Task: Use the formula "IMCOS" in spreadsheet "Project portfolio".
Action: Mouse moved to (653, 406)
Screenshot: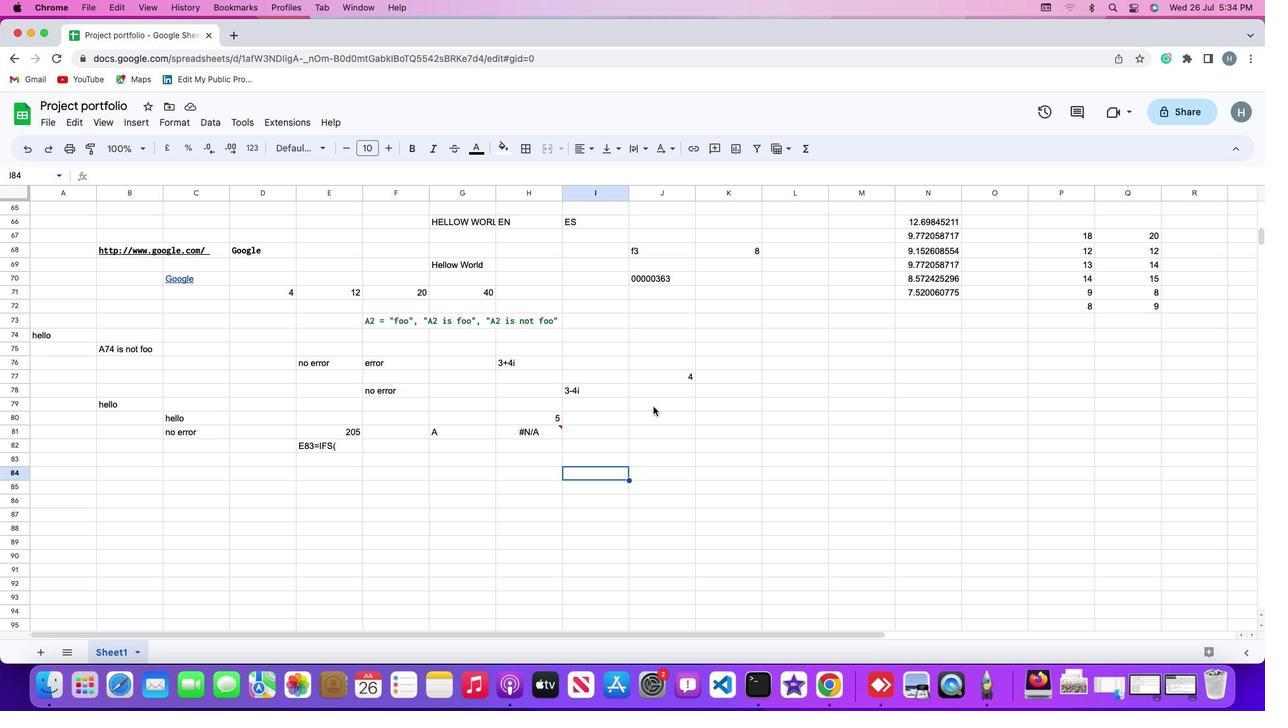 
Action: Mouse pressed left at (653, 406)
Screenshot: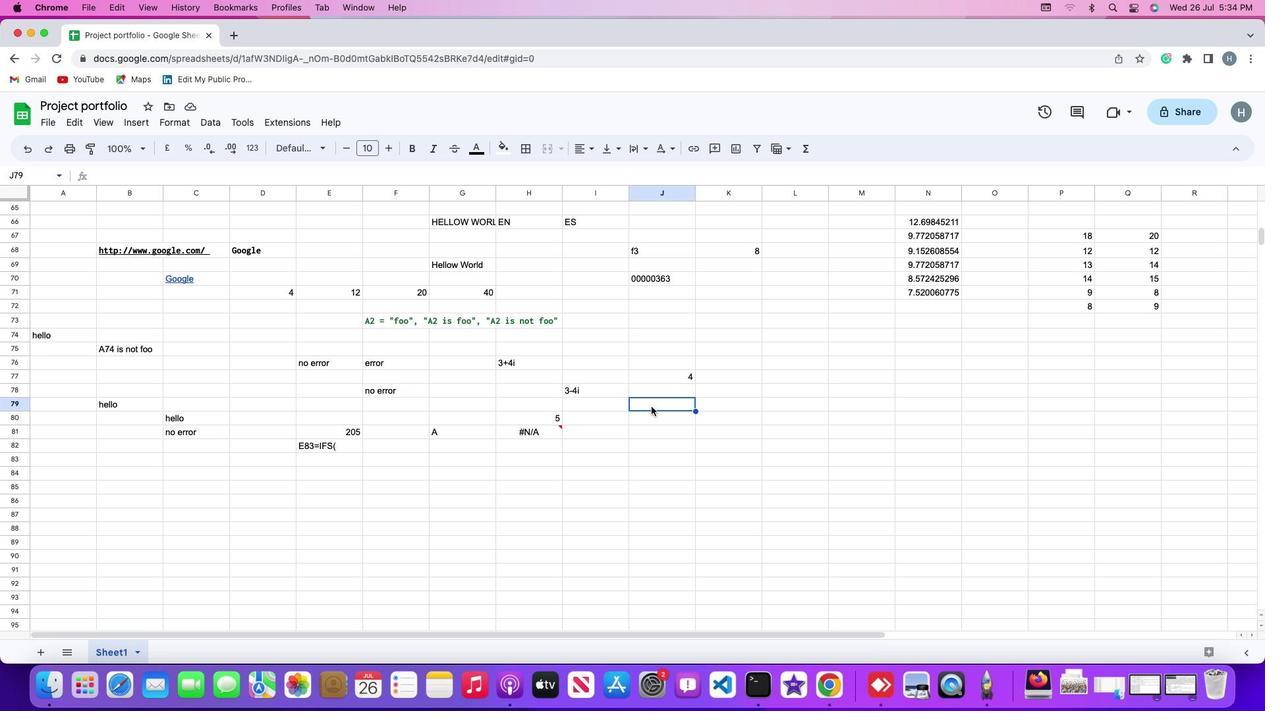 
Action: Mouse moved to (129, 121)
Screenshot: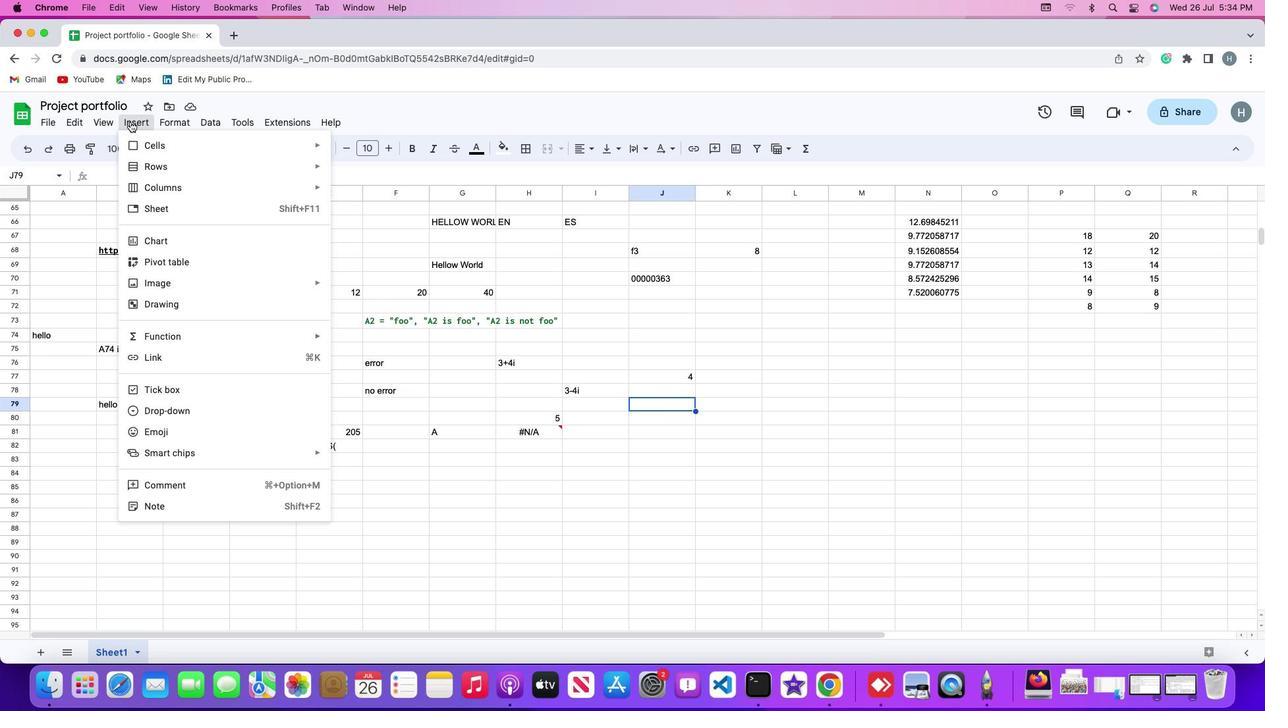 
Action: Mouse pressed left at (129, 121)
Screenshot: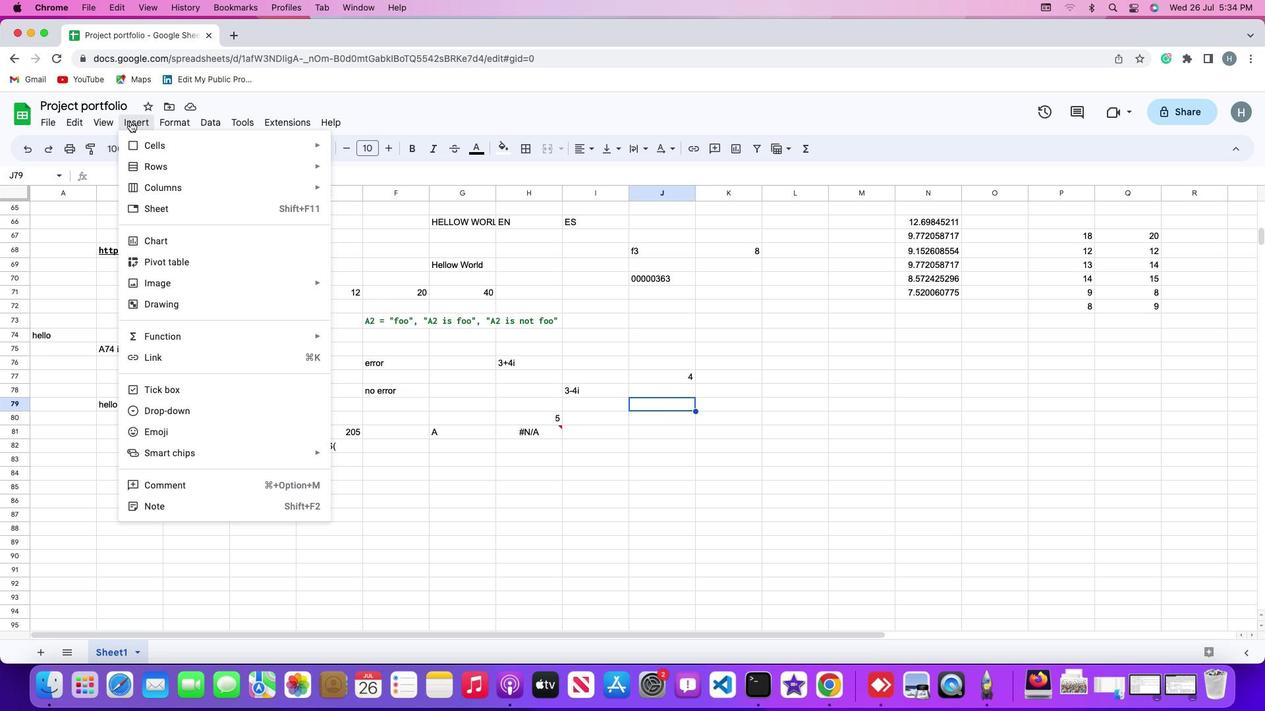 
Action: Mouse moved to (168, 336)
Screenshot: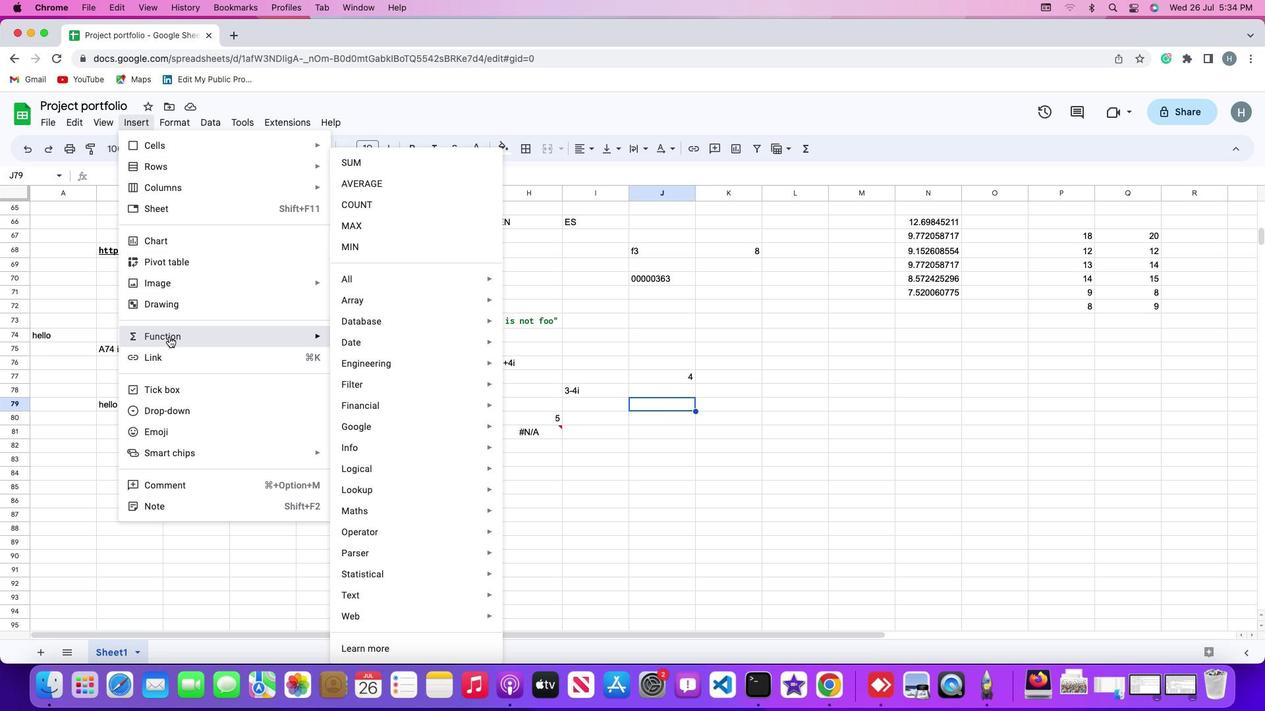 
Action: Mouse pressed left at (168, 336)
Screenshot: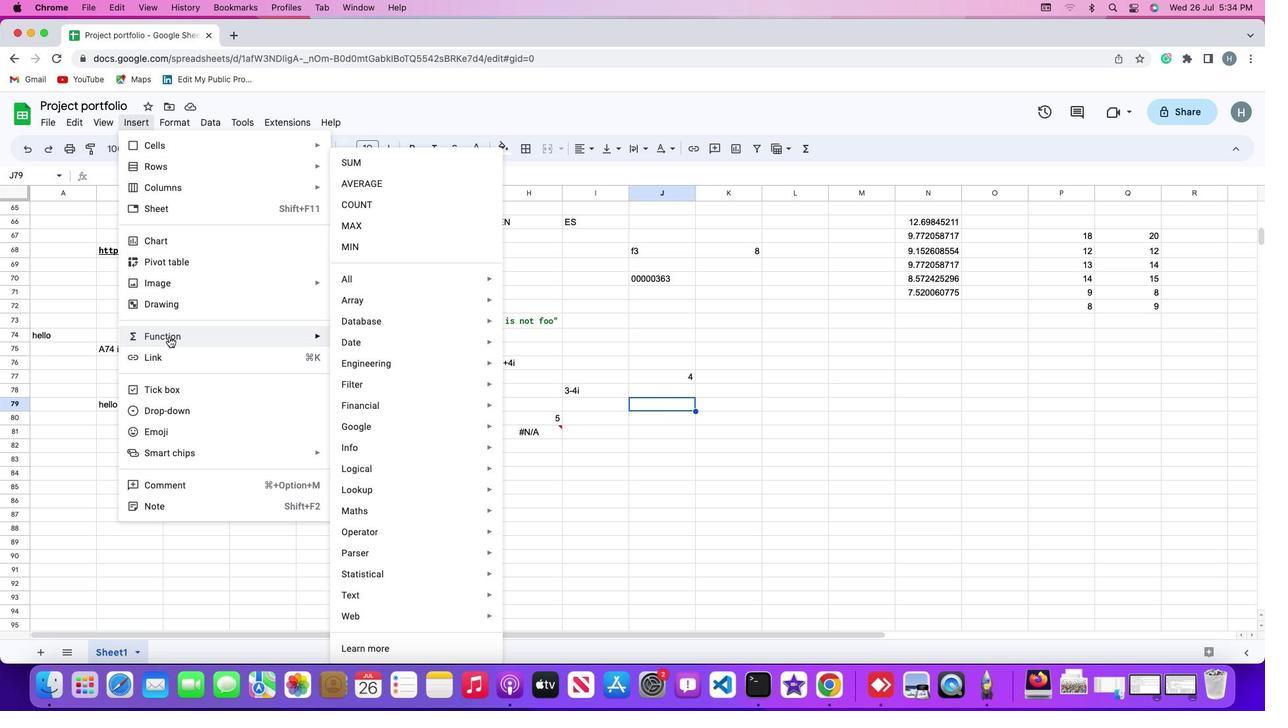 
Action: Mouse moved to (387, 277)
Screenshot: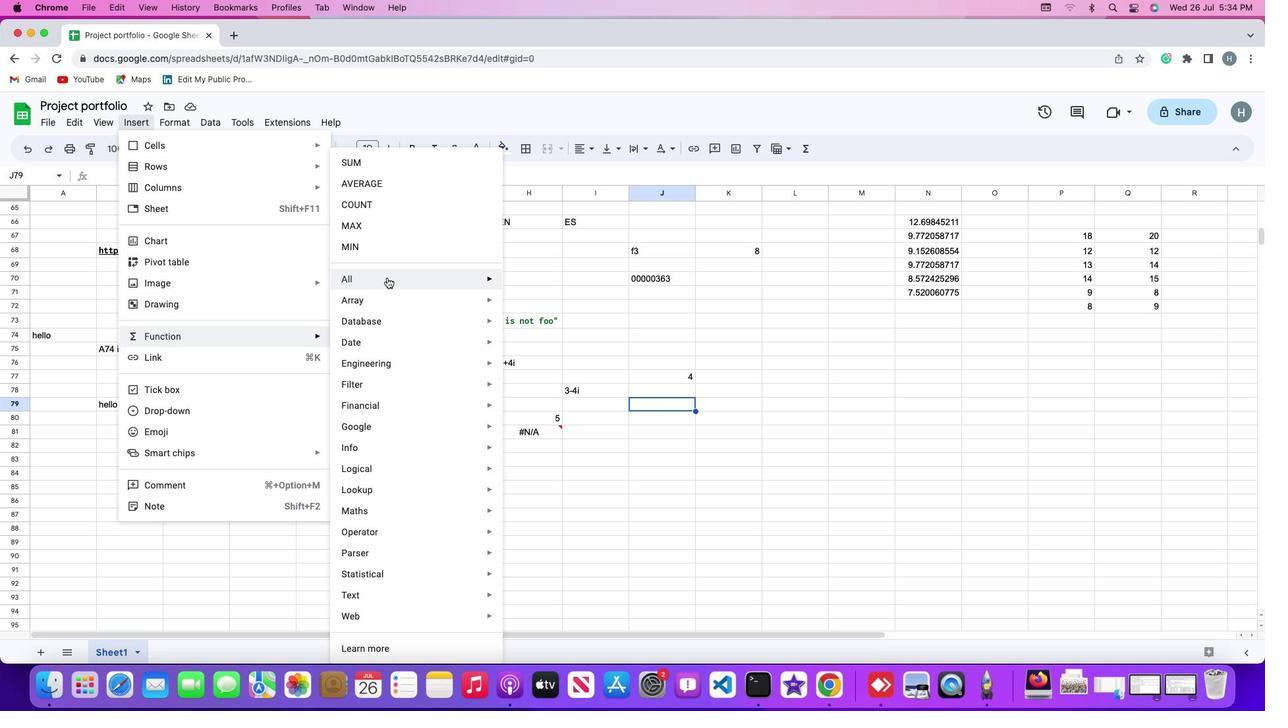 
Action: Mouse pressed left at (387, 277)
Screenshot: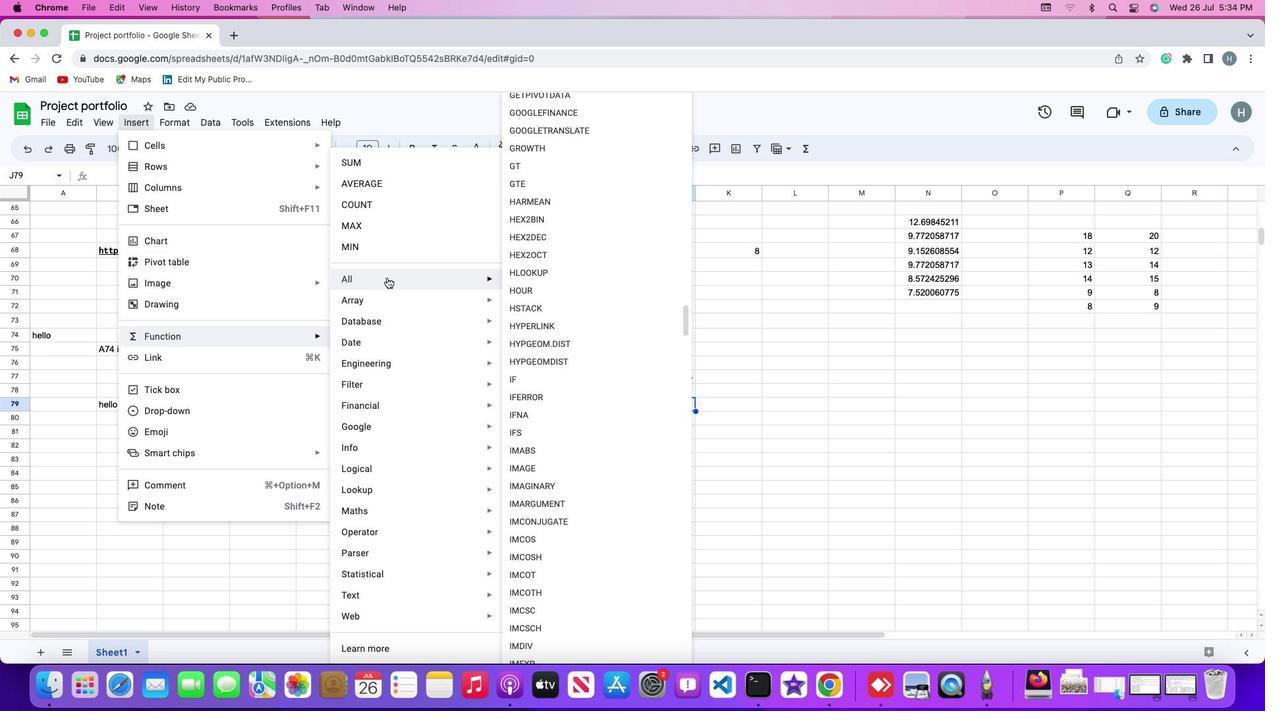 
Action: Mouse moved to (539, 539)
Screenshot: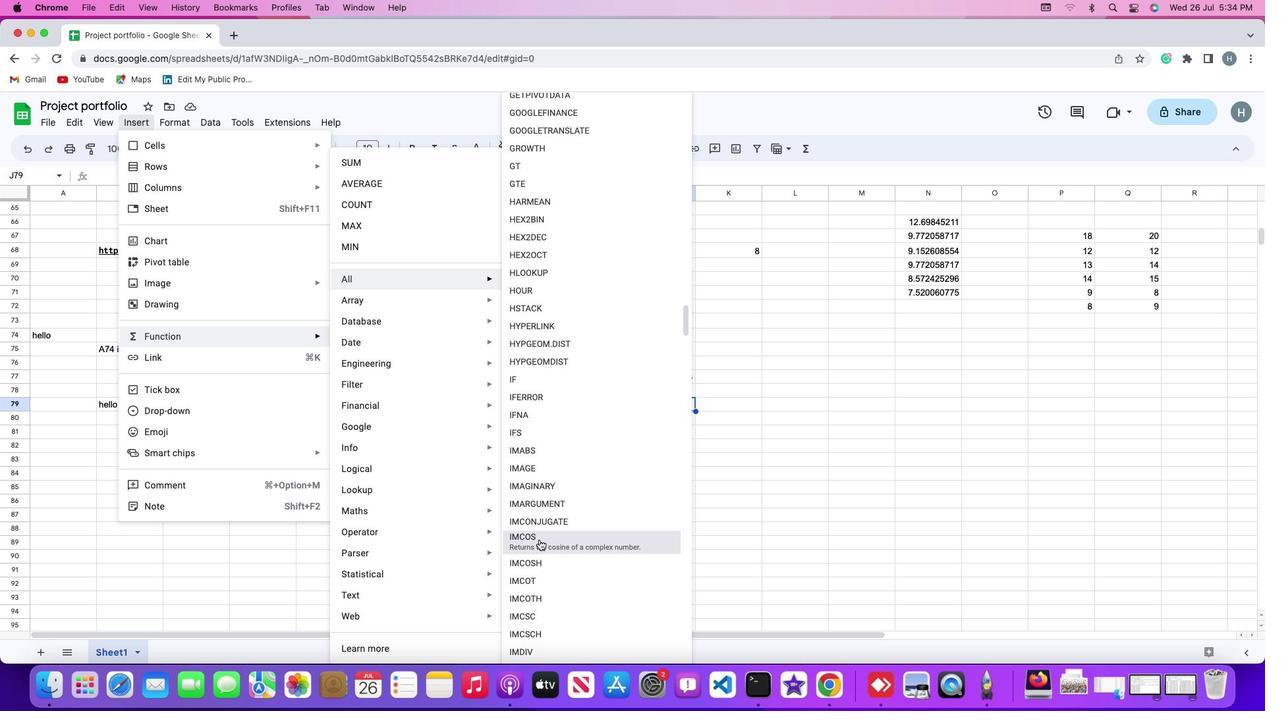 
Action: Mouse pressed left at (539, 539)
Screenshot: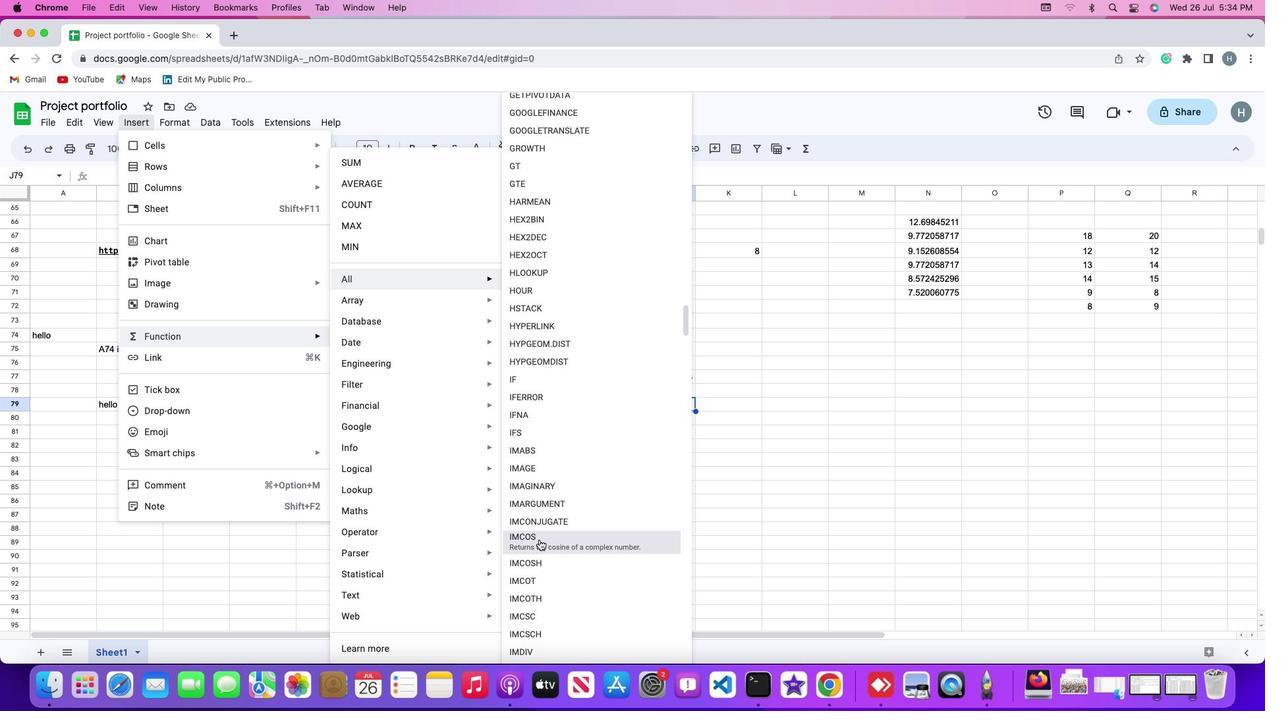 
Action: Mouse moved to (510, 363)
Screenshot: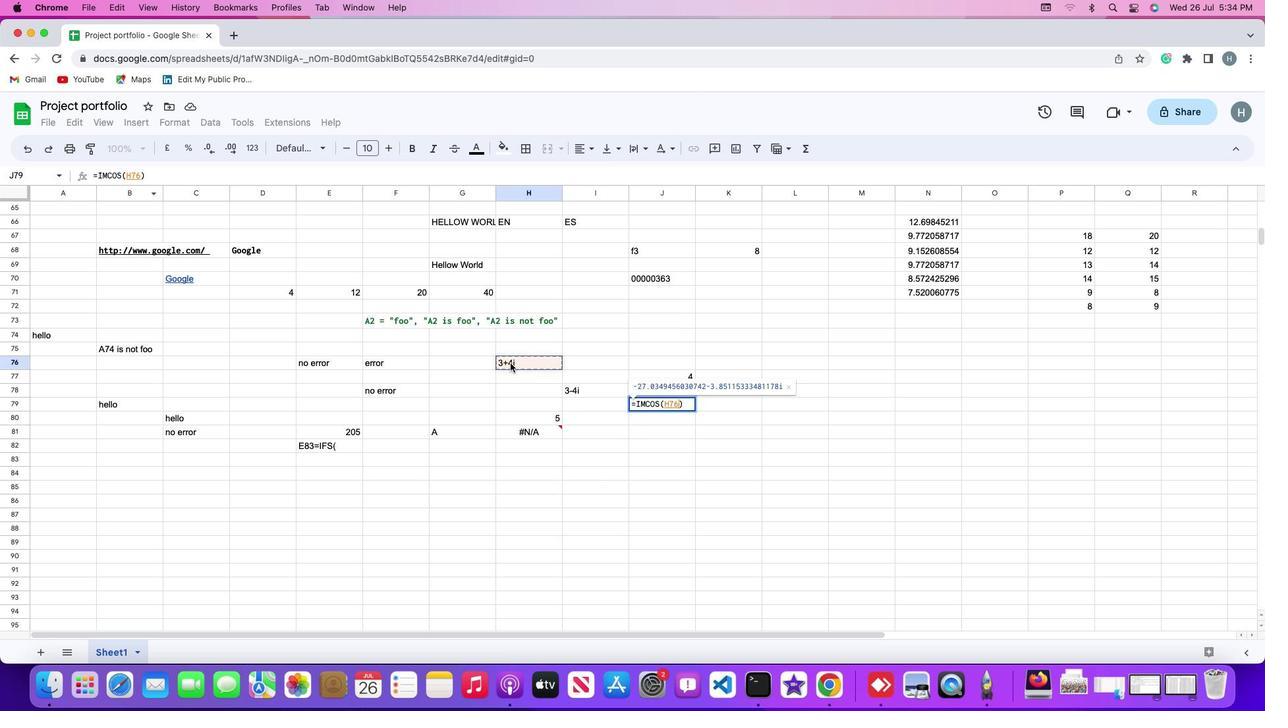 
Action: Mouse pressed left at (510, 363)
Screenshot: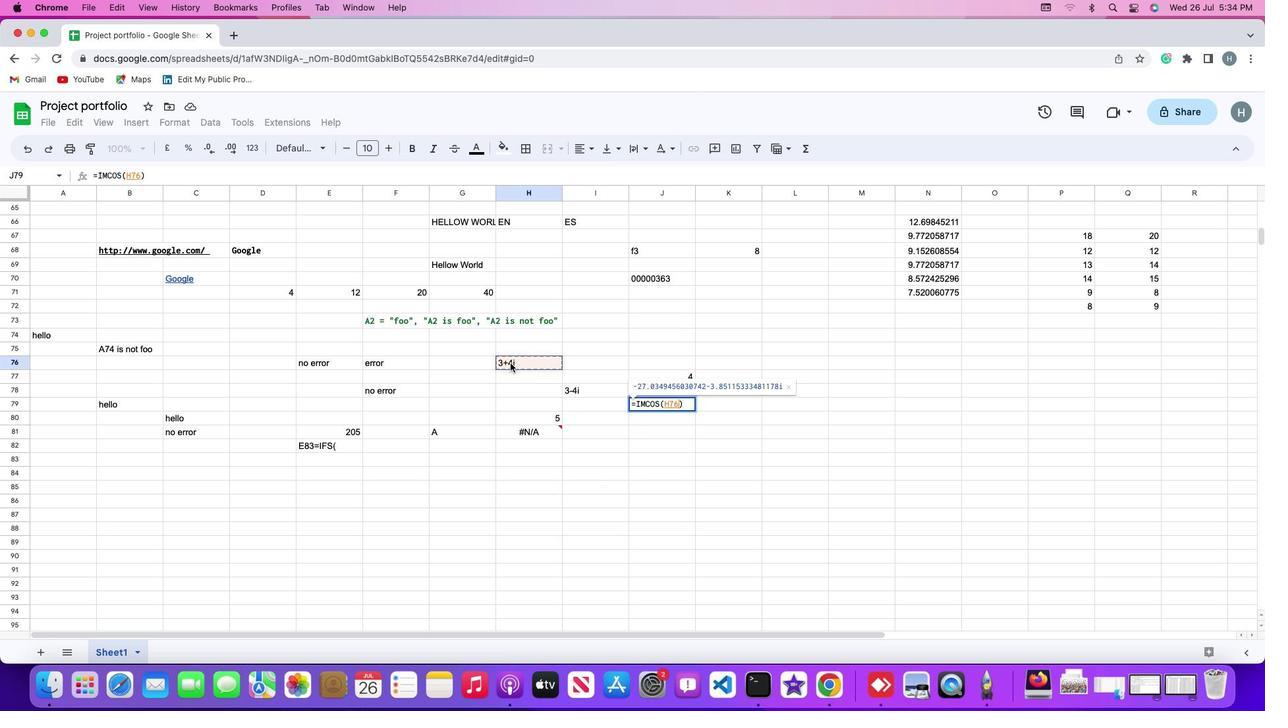
Action: Key pressed Key.enter
Screenshot: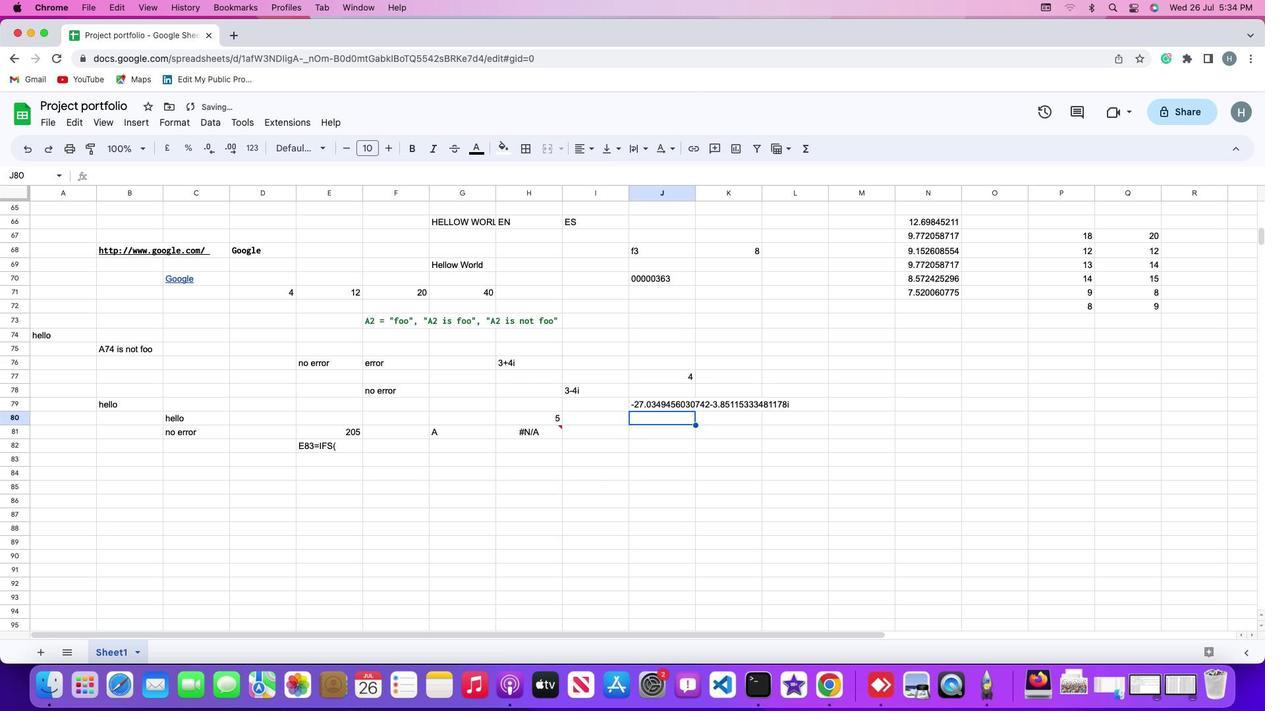 
Action: Mouse moved to (510, 367)
Screenshot: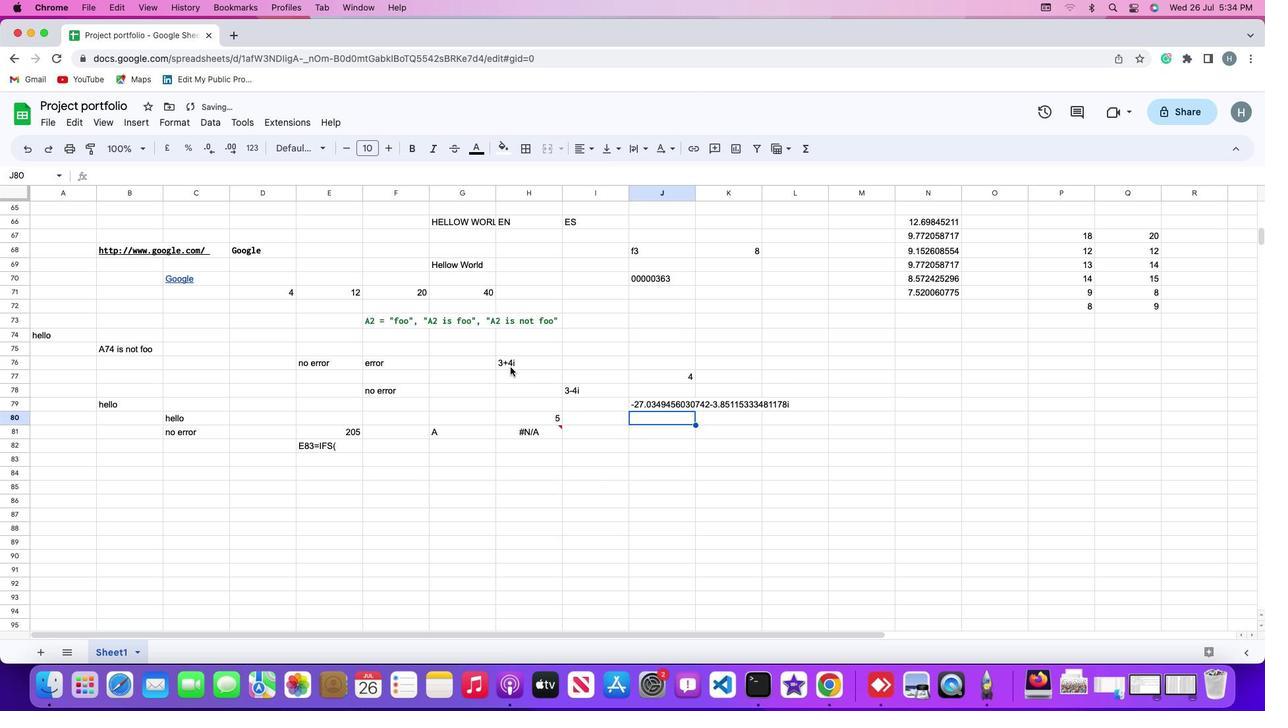 
